 Task: Check the data of "Average wait time".
Action: Mouse moved to (15, 241)
Screenshot: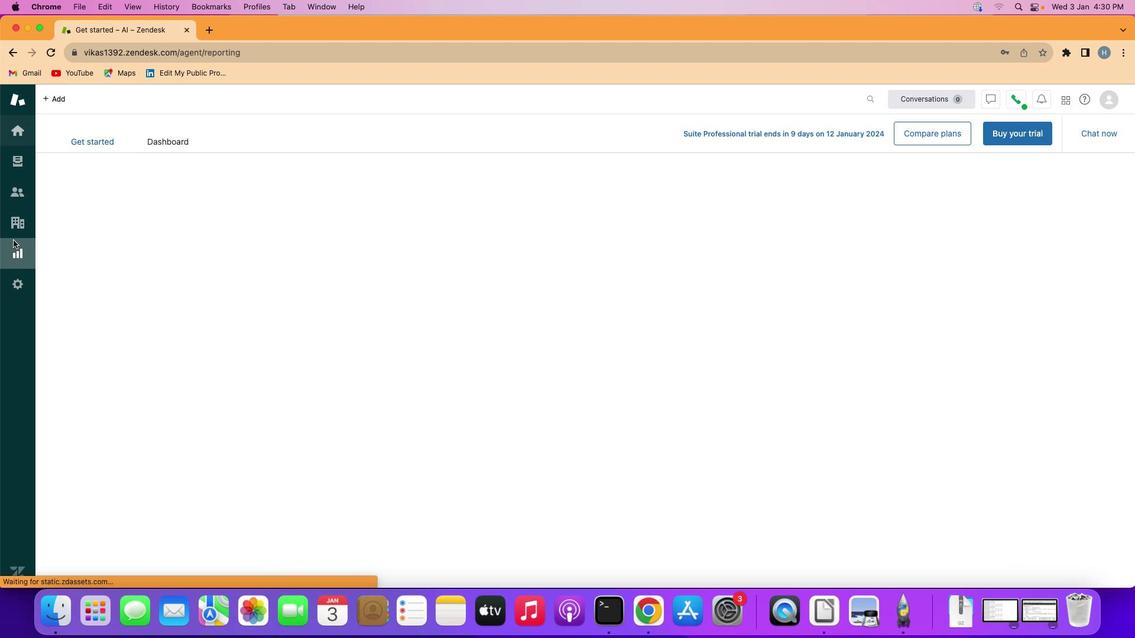 
Action: Mouse pressed left at (15, 241)
Screenshot: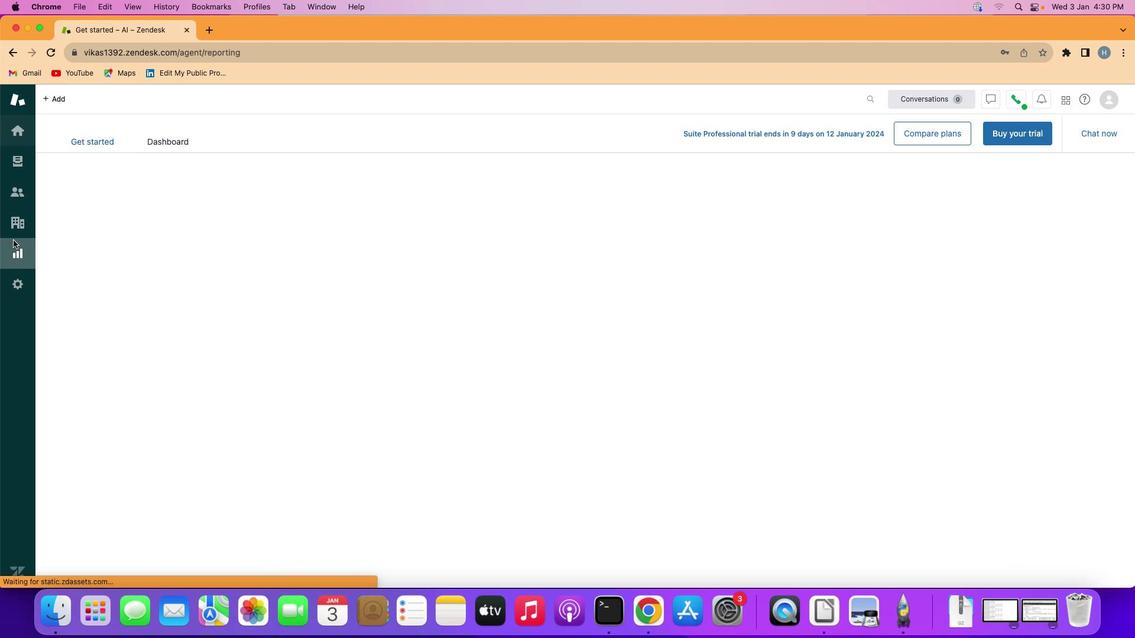 
Action: Mouse moved to (295, 160)
Screenshot: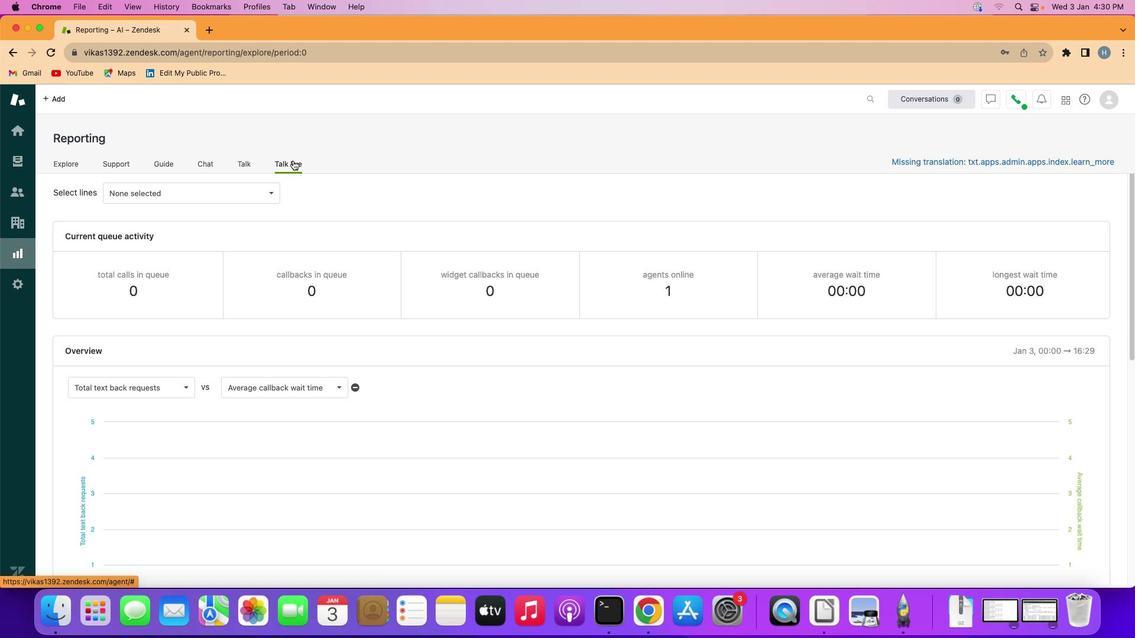 
Action: Mouse pressed left at (295, 160)
Screenshot: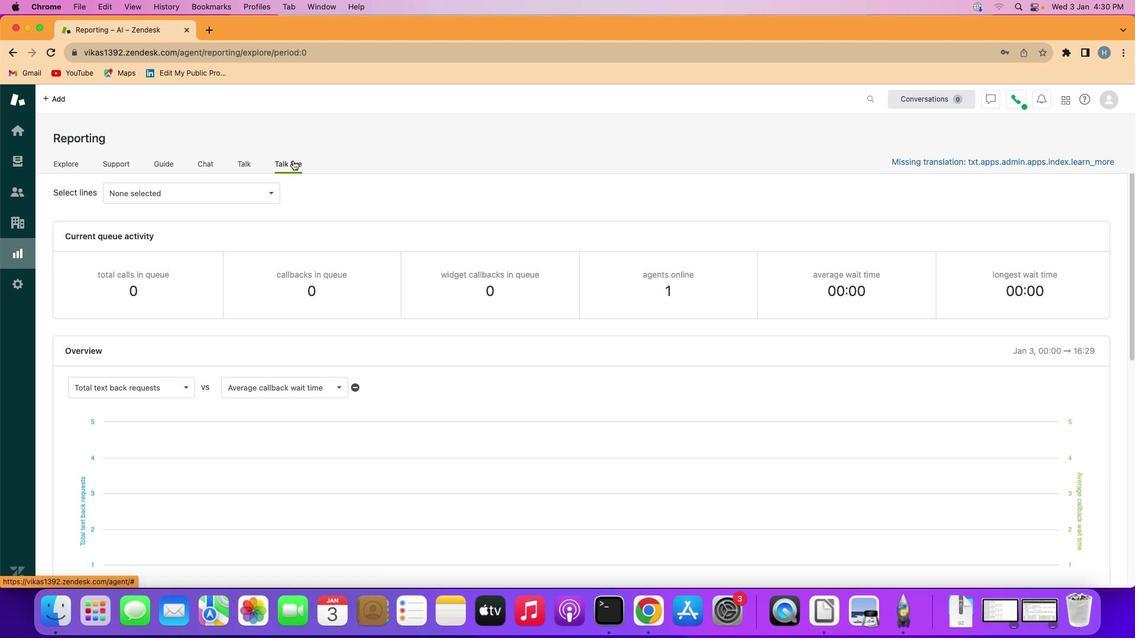 
Action: Mouse moved to (332, 386)
Screenshot: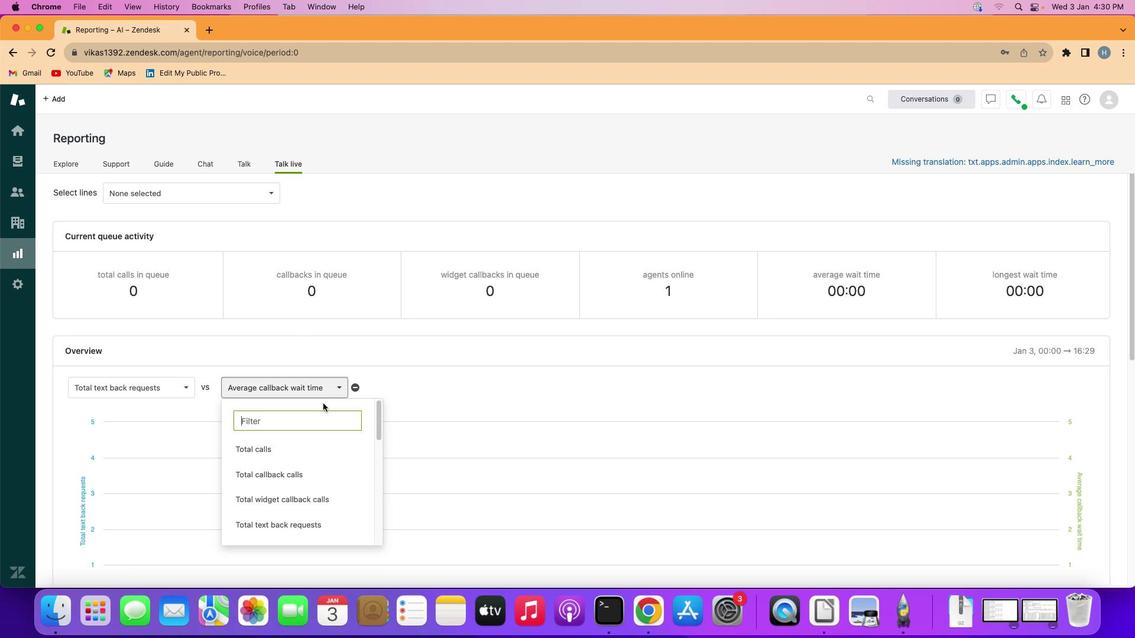 
Action: Mouse pressed left at (332, 386)
Screenshot: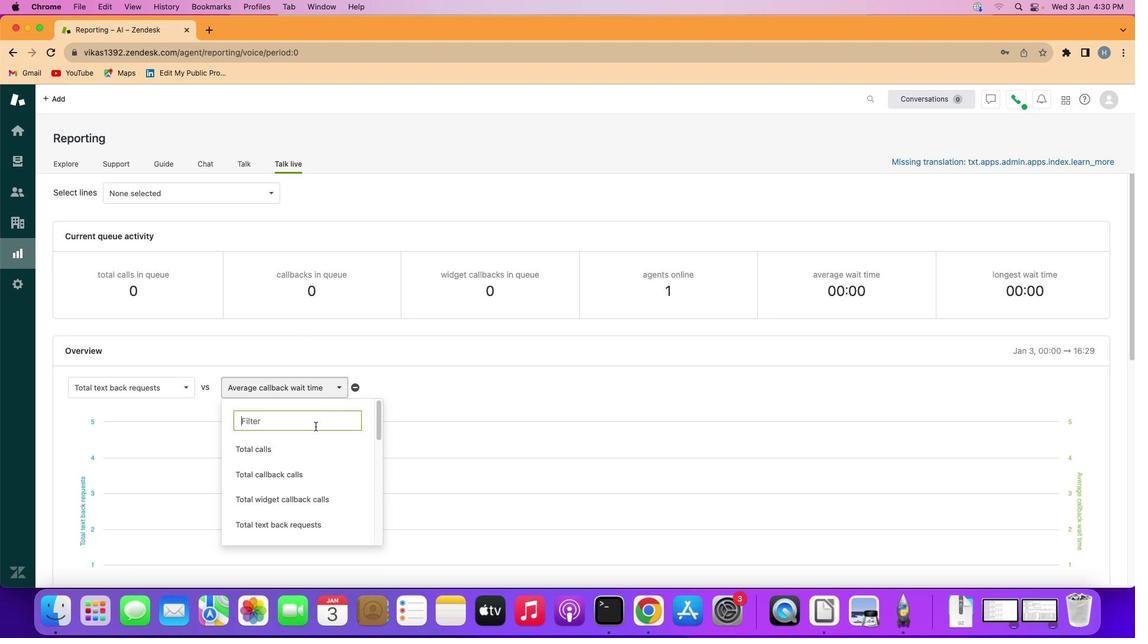 
Action: Mouse moved to (305, 500)
Screenshot: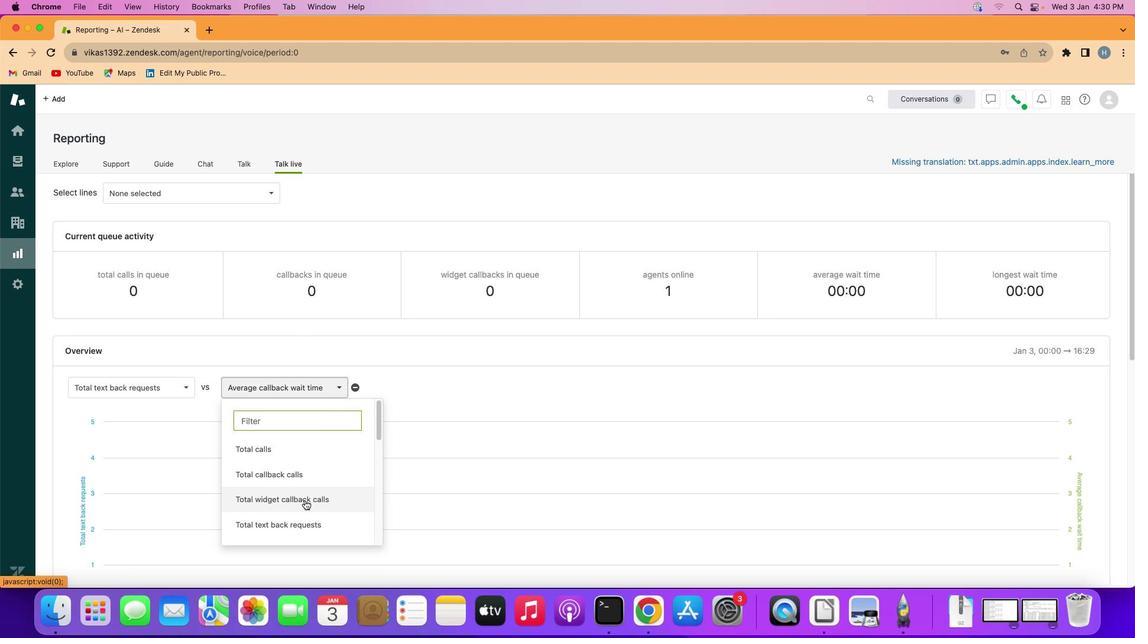 
Action: Mouse scrolled (305, 500) with delta (0, 0)
Screenshot: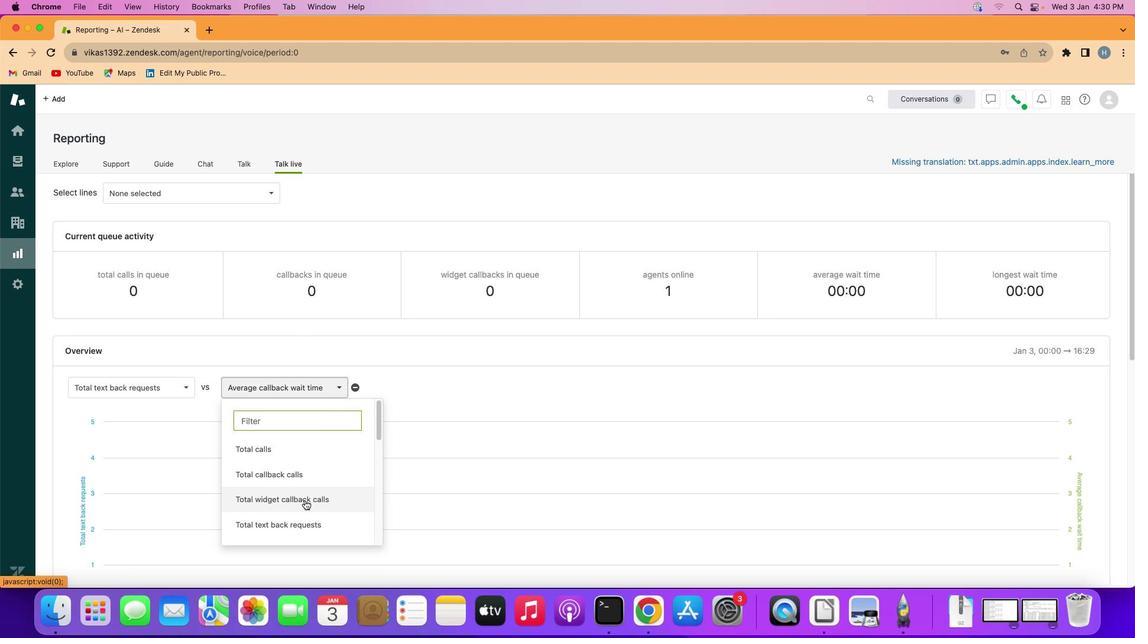 
Action: Mouse moved to (305, 500)
Screenshot: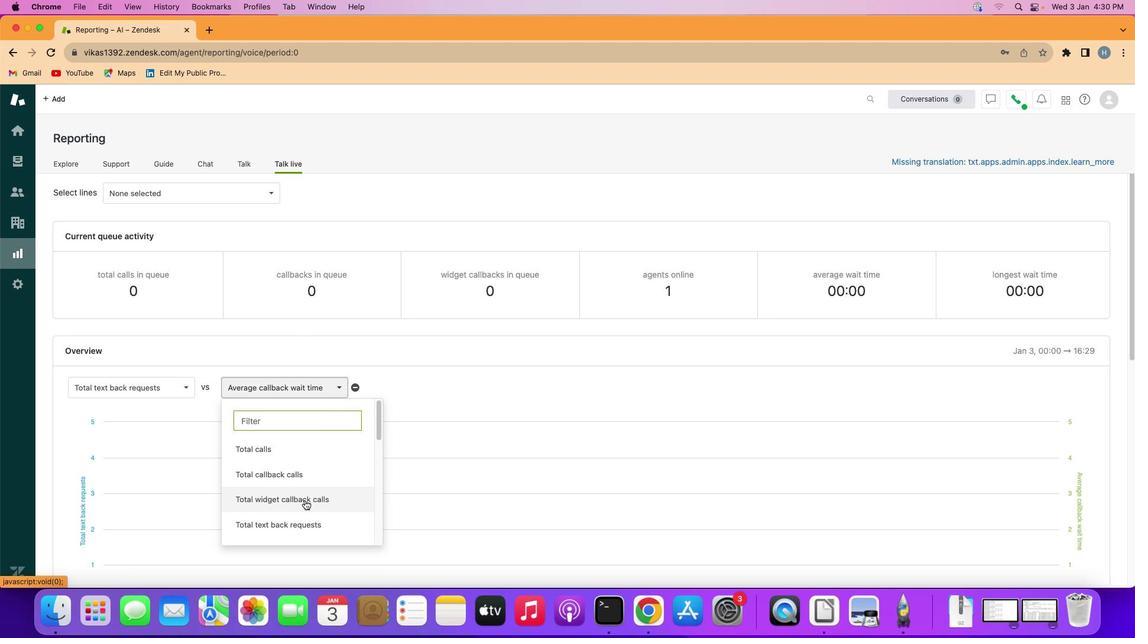 
Action: Mouse scrolled (305, 500) with delta (0, 0)
Screenshot: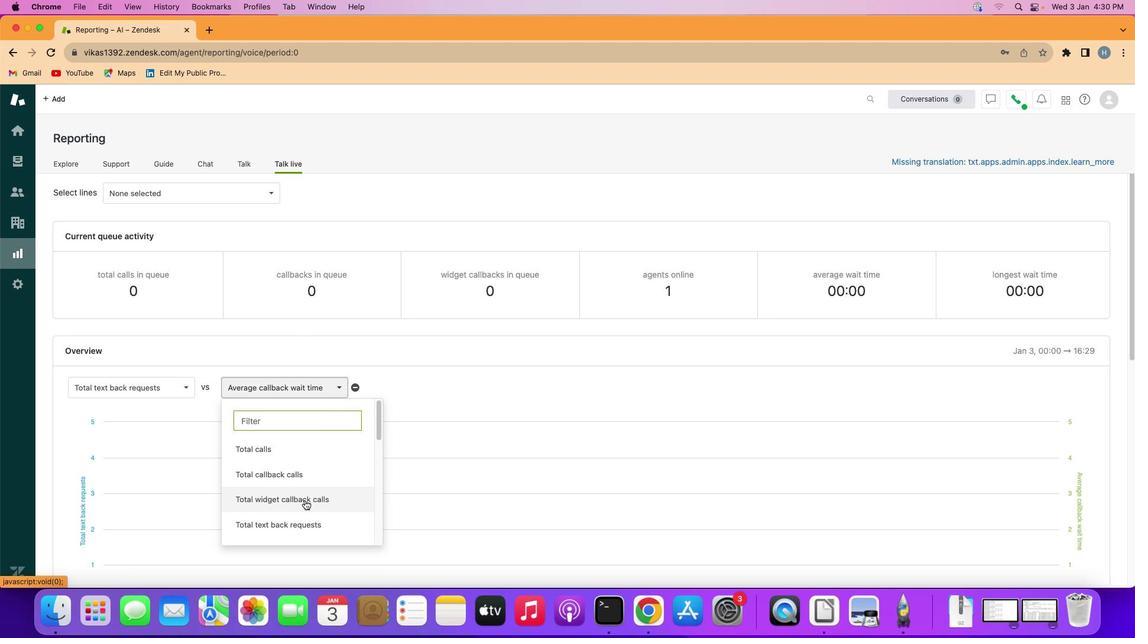 
Action: Mouse moved to (305, 500)
Screenshot: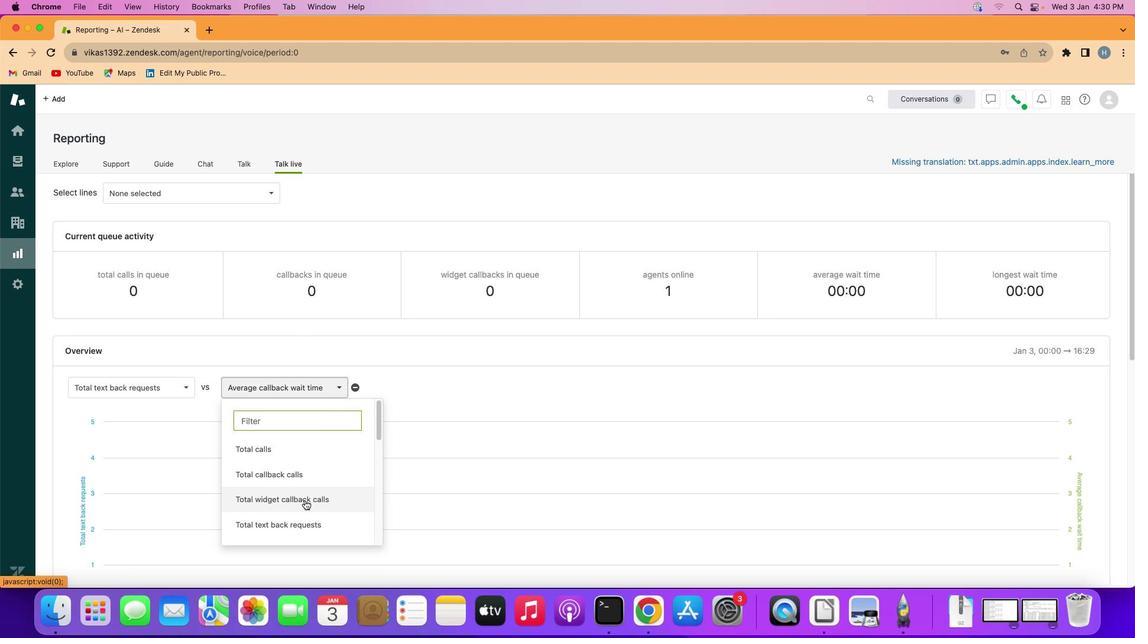 
Action: Mouse scrolled (305, 500) with delta (0, 0)
Screenshot: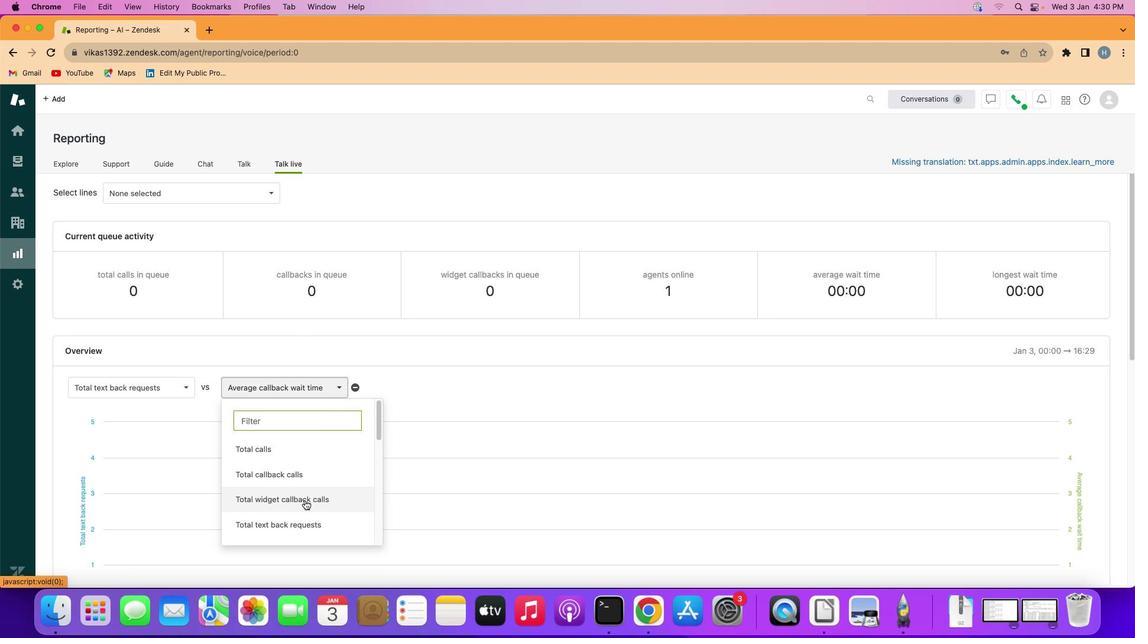 
Action: Mouse scrolled (305, 500) with delta (0, 0)
Screenshot: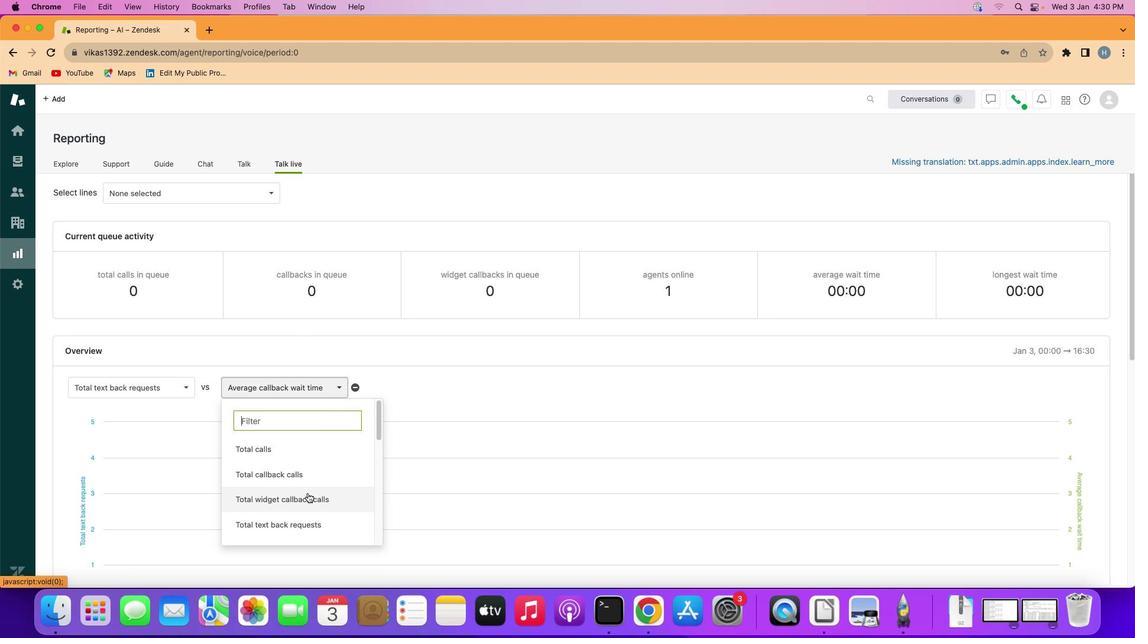 
Action: Mouse moved to (309, 490)
Screenshot: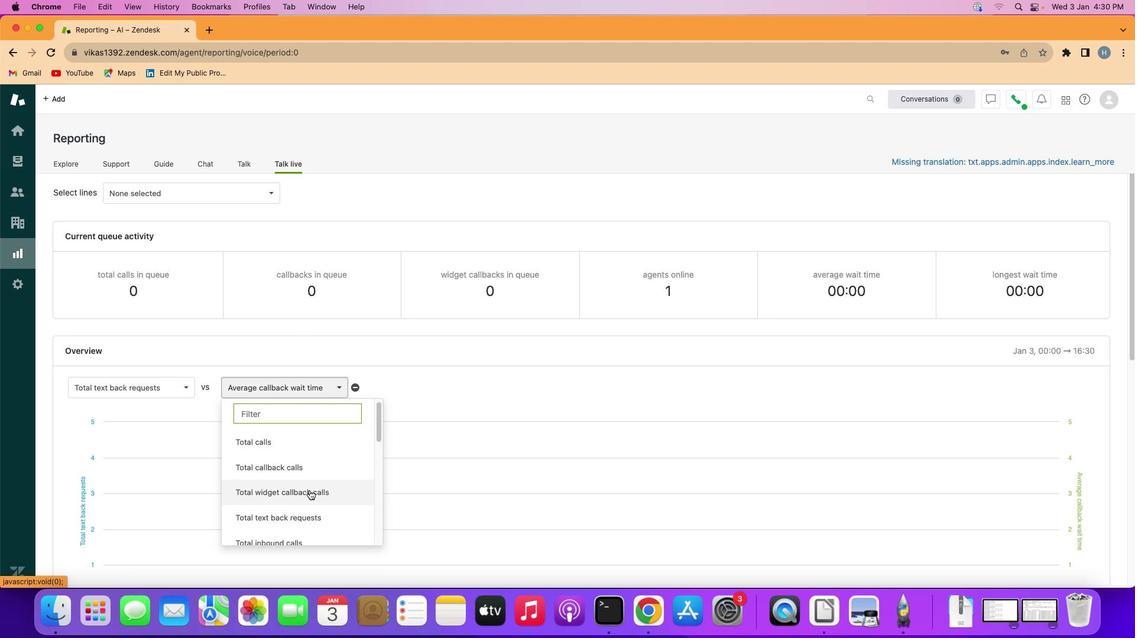 
Action: Mouse scrolled (309, 490) with delta (0, 0)
Screenshot: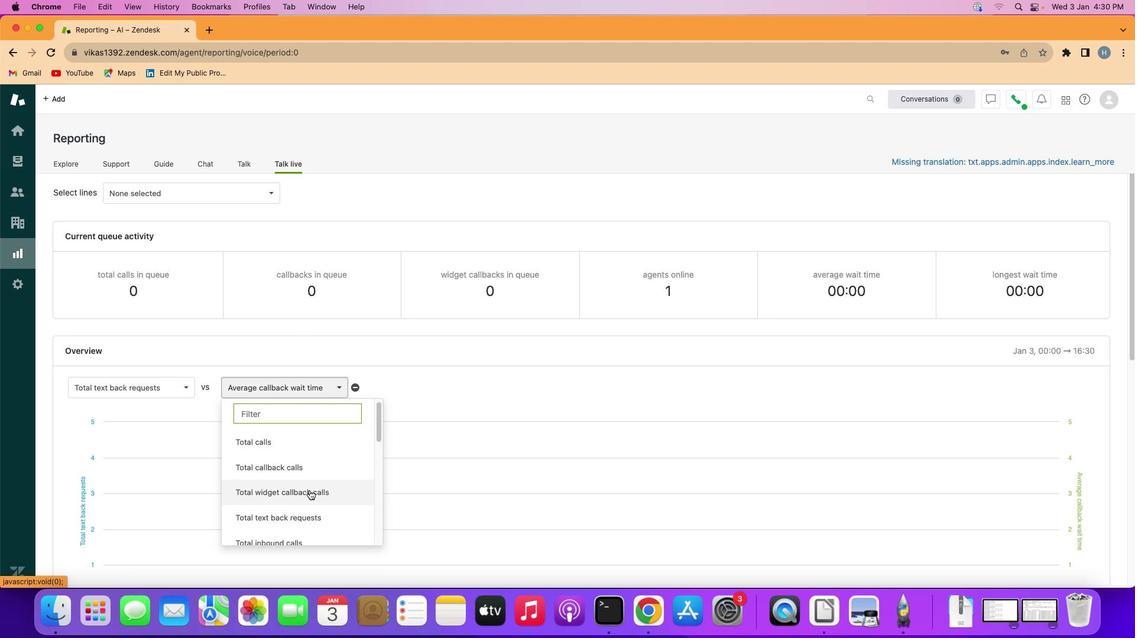 
Action: Mouse scrolled (309, 490) with delta (0, 0)
Screenshot: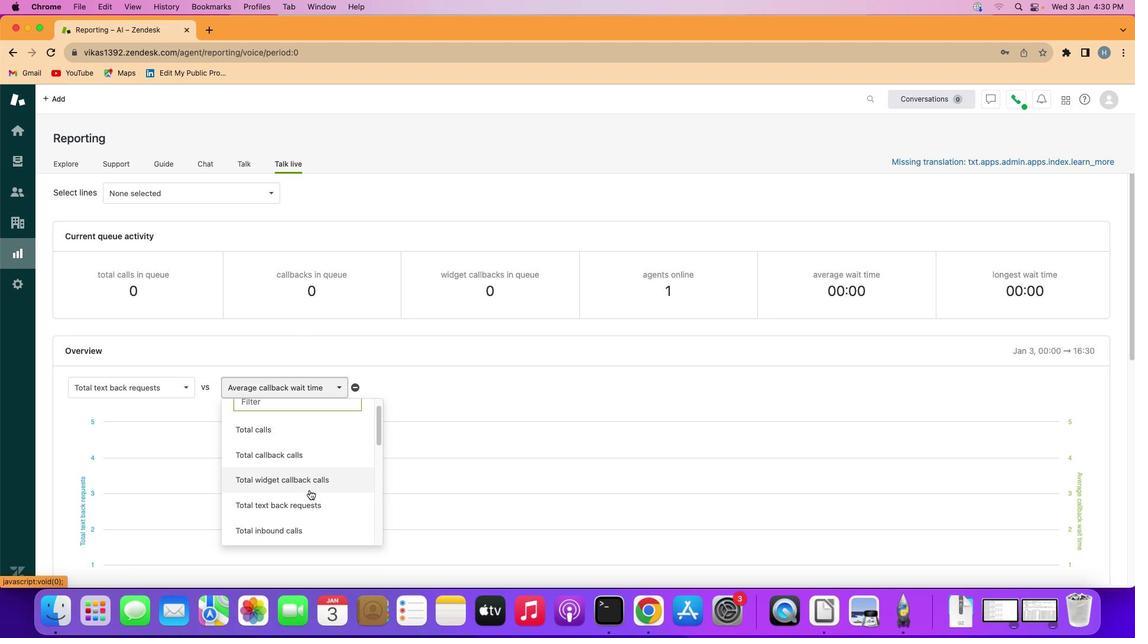 
Action: Mouse scrolled (309, 490) with delta (0, 0)
Screenshot: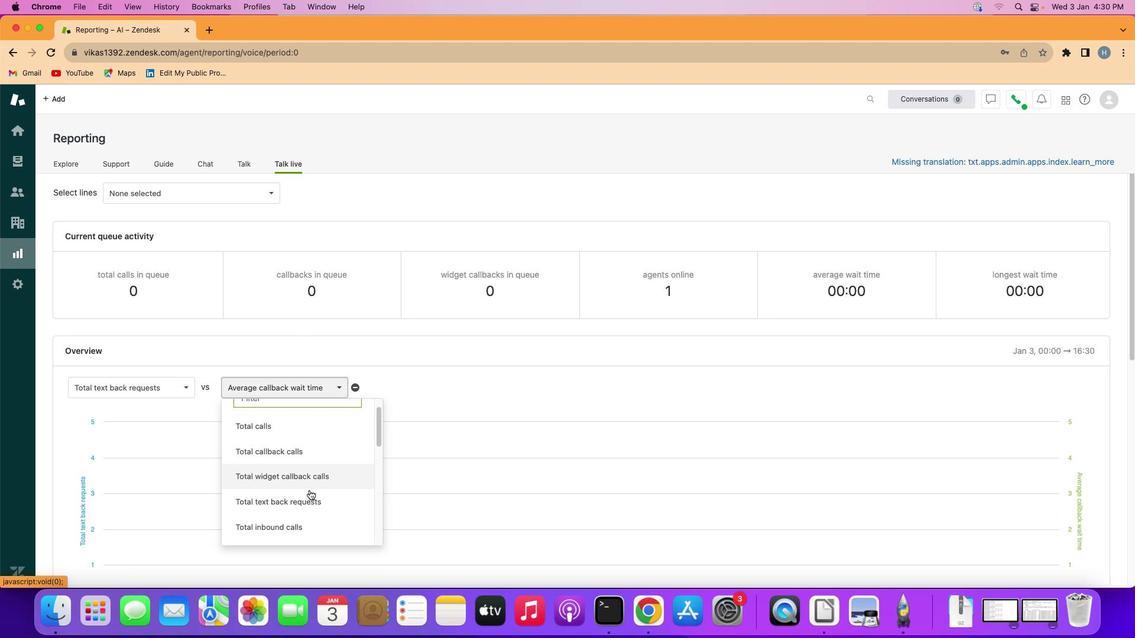 
Action: Mouse scrolled (309, 490) with delta (0, 0)
Screenshot: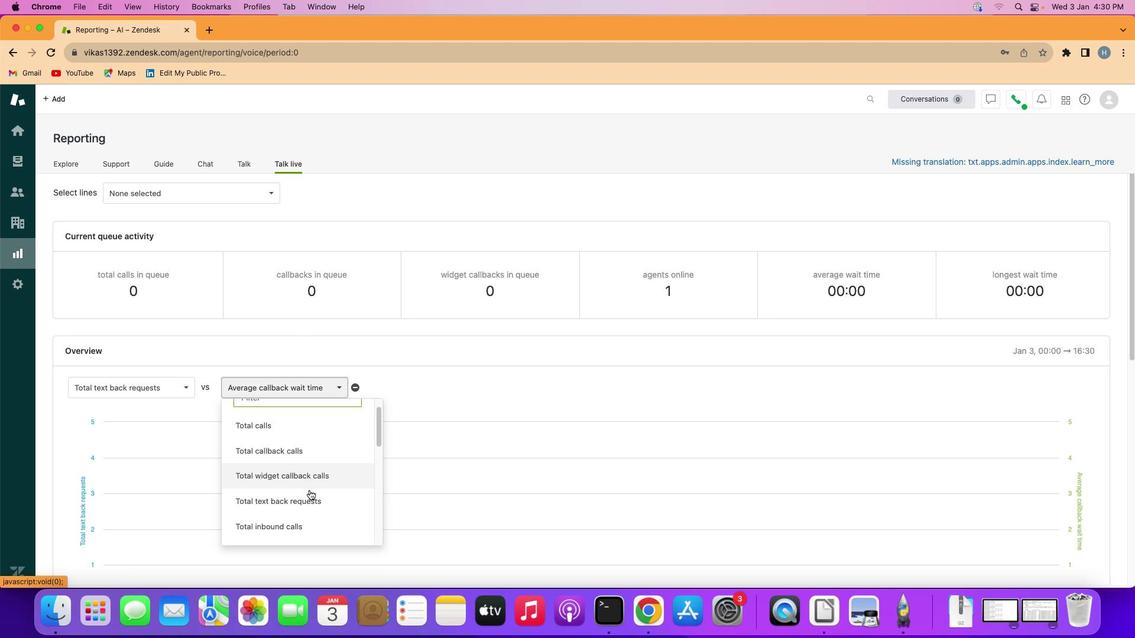 
Action: Mouse scrolled (309, 490) with delta (0, 0)
Screenshot: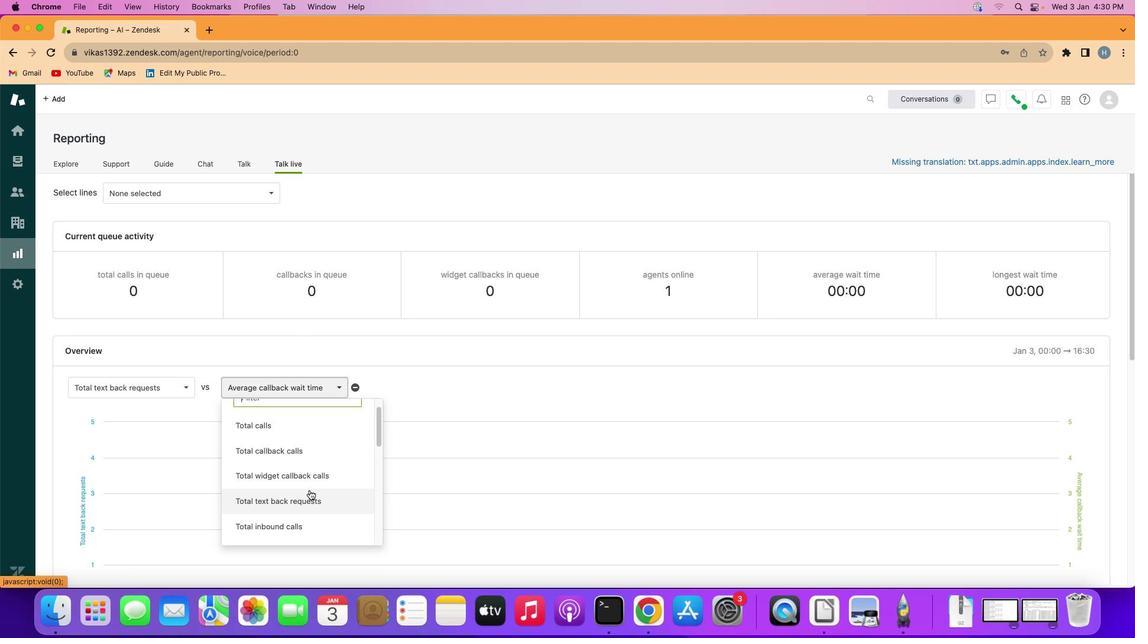 
Action: Mouse moved to (309, 490)
Screenshot: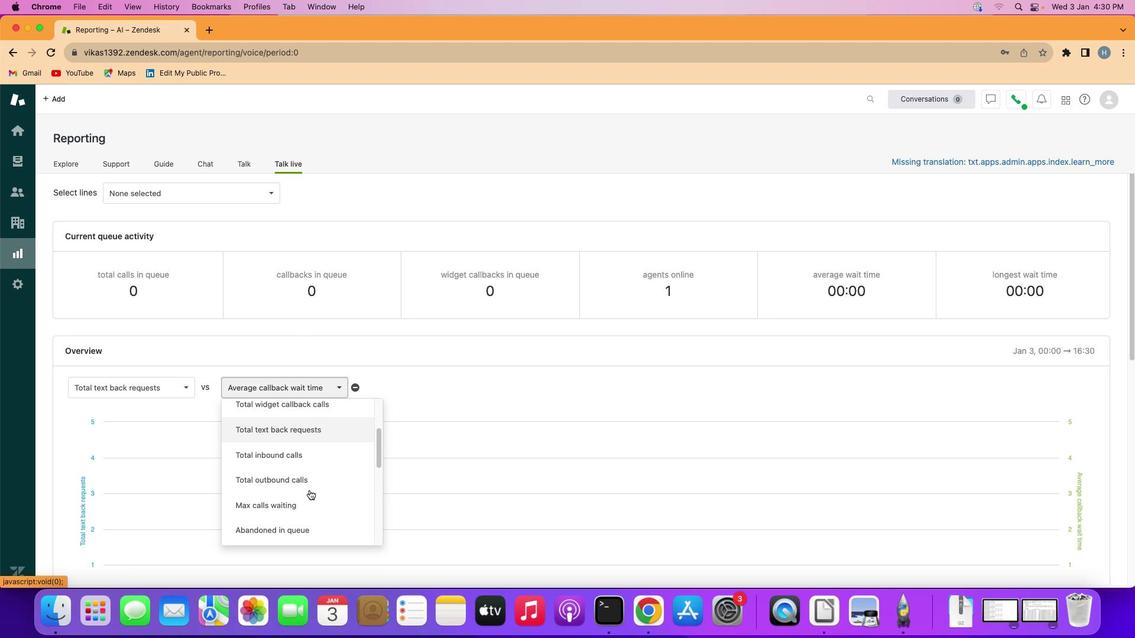 
Action: Mouse scrolled (309, 490) with delta (0, 0)
Screenshot: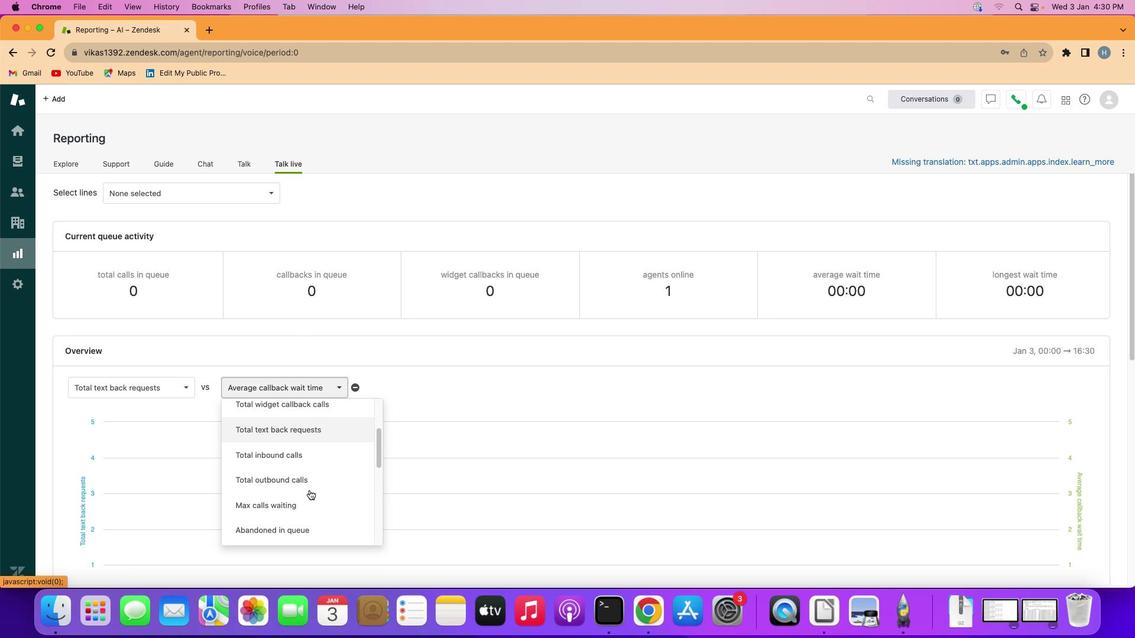 
Action: Mouse moved to (309, 490)
Screenshot: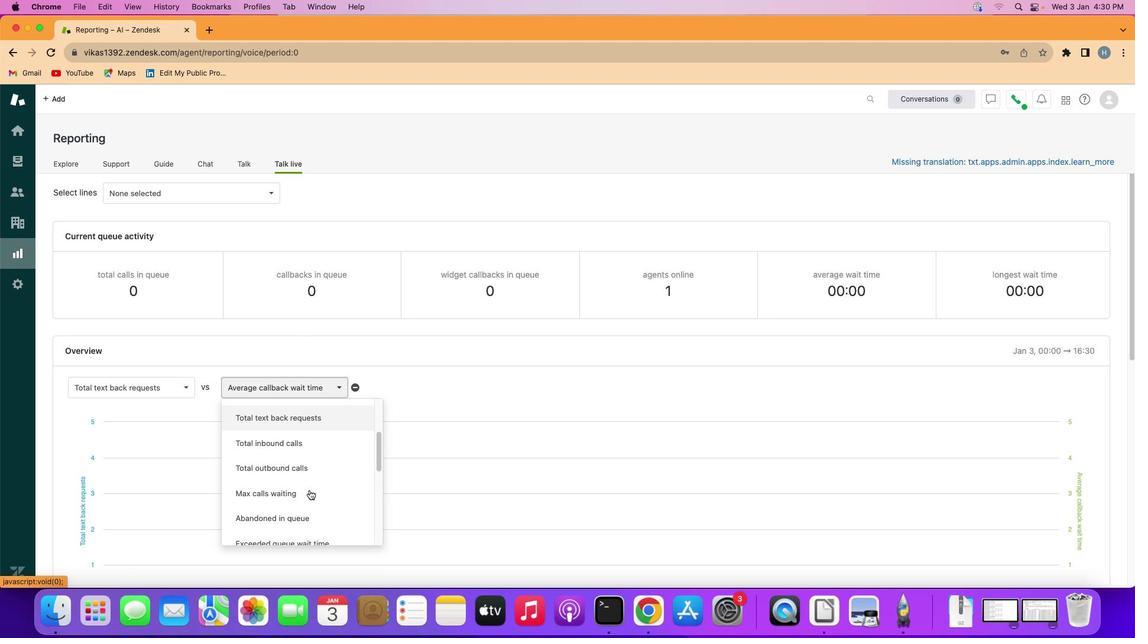 
Action: Mouse scrolled (309, 490) with delta (0, 0)
Screenshot: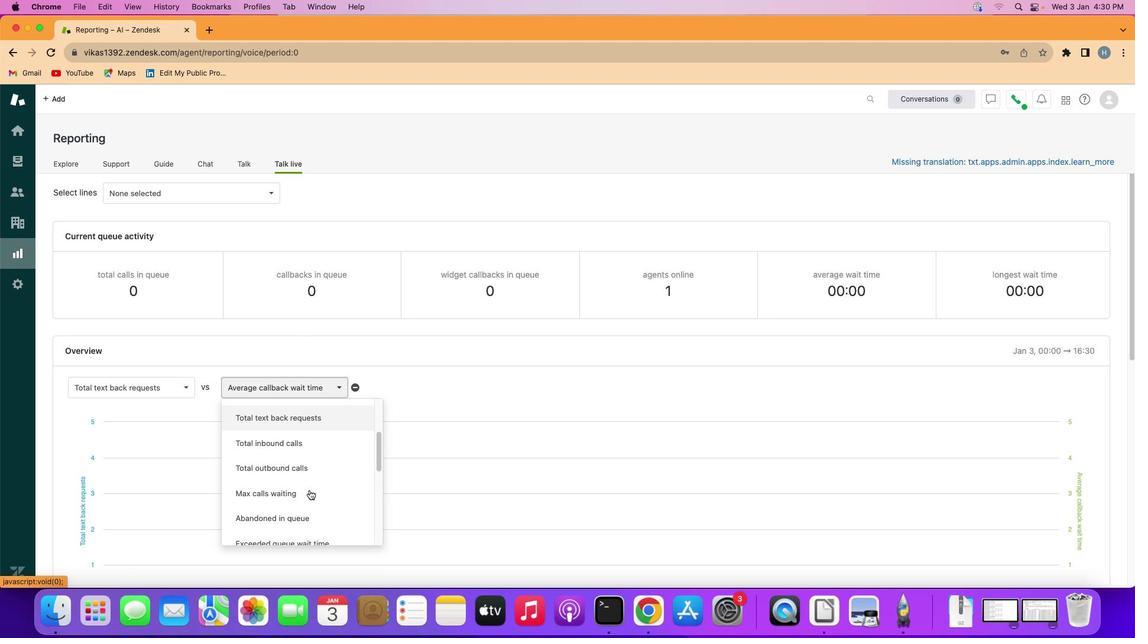 
Action: Mouse moved to (309, 490)
Screenshot: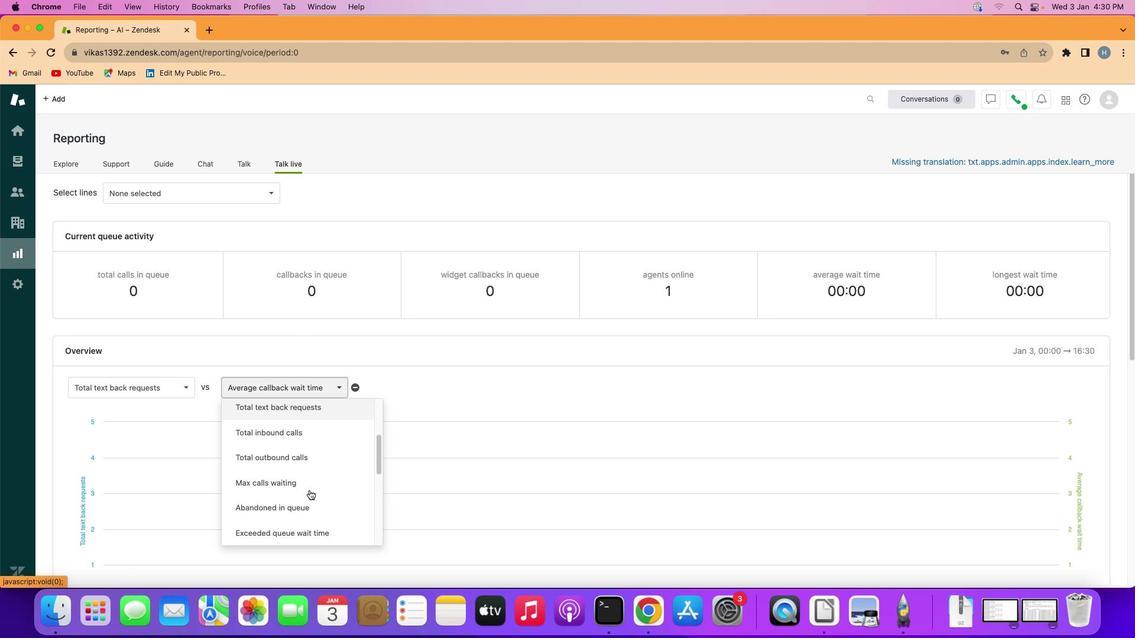 
Action: Mouse scrolled (309, 490) with delta (0, 0)
Screenshot: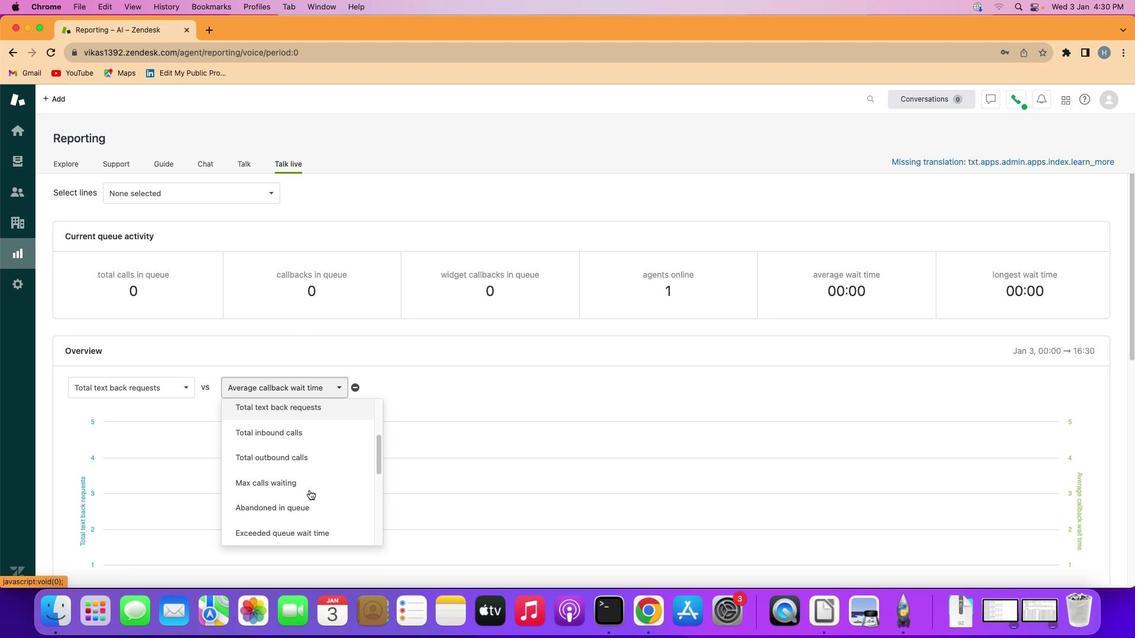 
Action: Mouse scrolled (309, 490) with delta (0, 0)
Screenshot: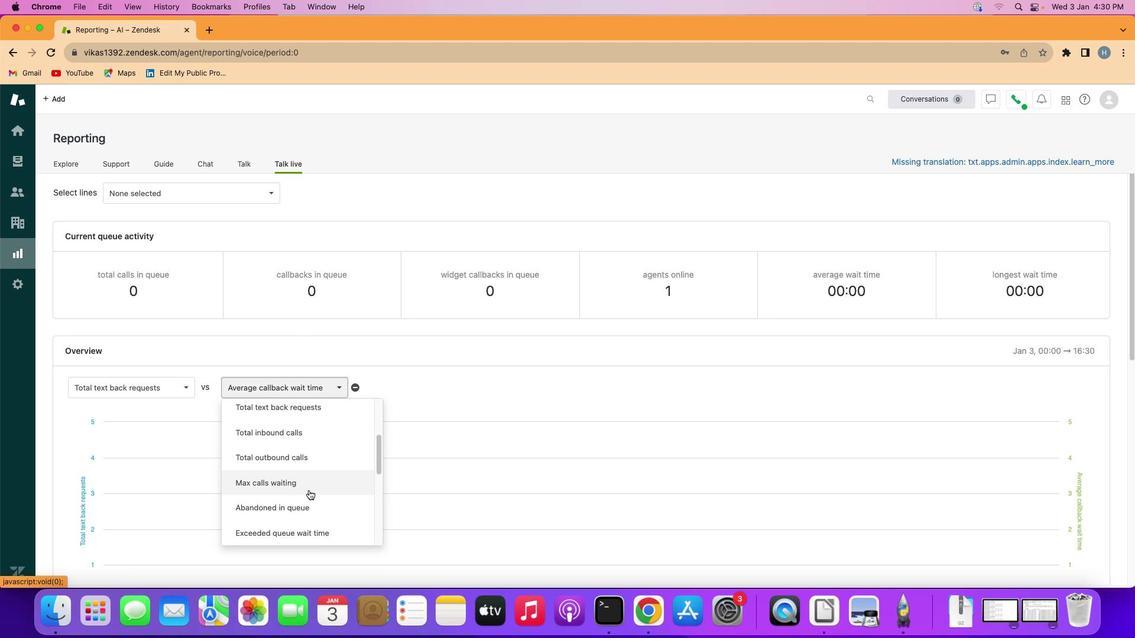 
Action: Mouse moved to (308, 490)
Screenshot: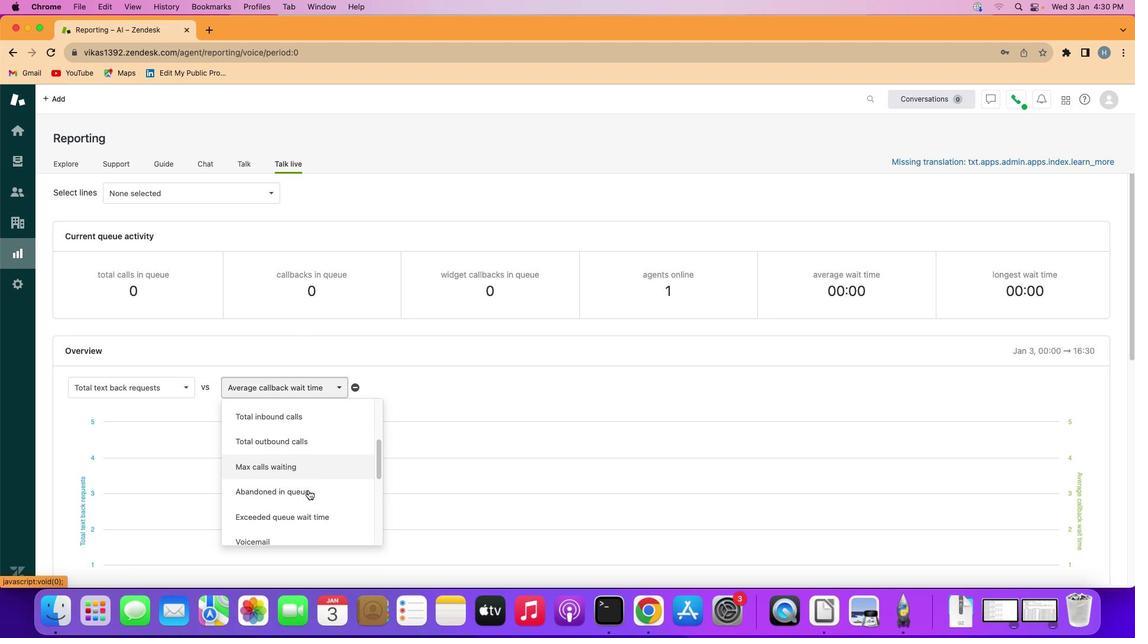 
Action: Mouse scrolled (308, 490) with delta (0, 0)
Screenshot: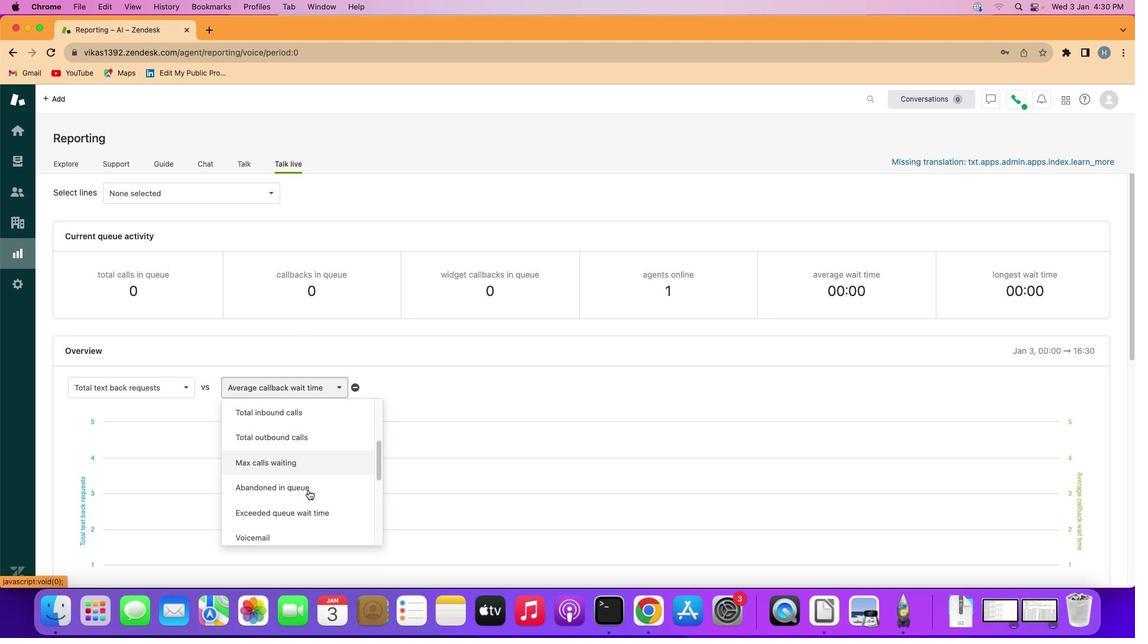 
Action: Mouse scrolled (308, 490) with delta (0, 0)
Screenshot: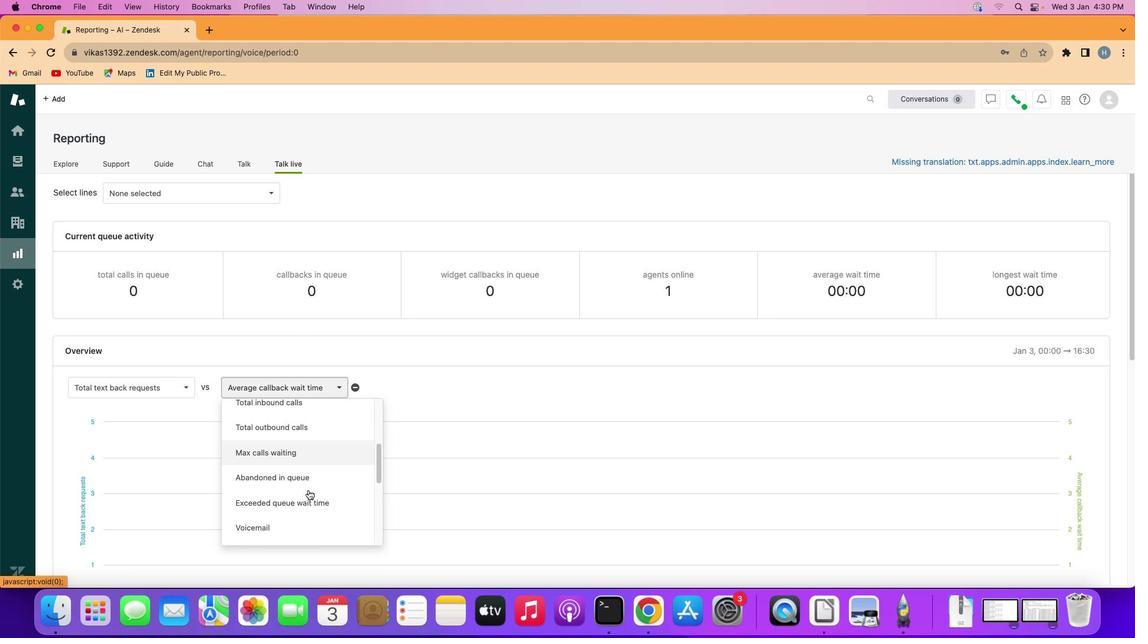 
Action: Mouse scrolled (308, 490) with delta (0, 0)
Screenshot: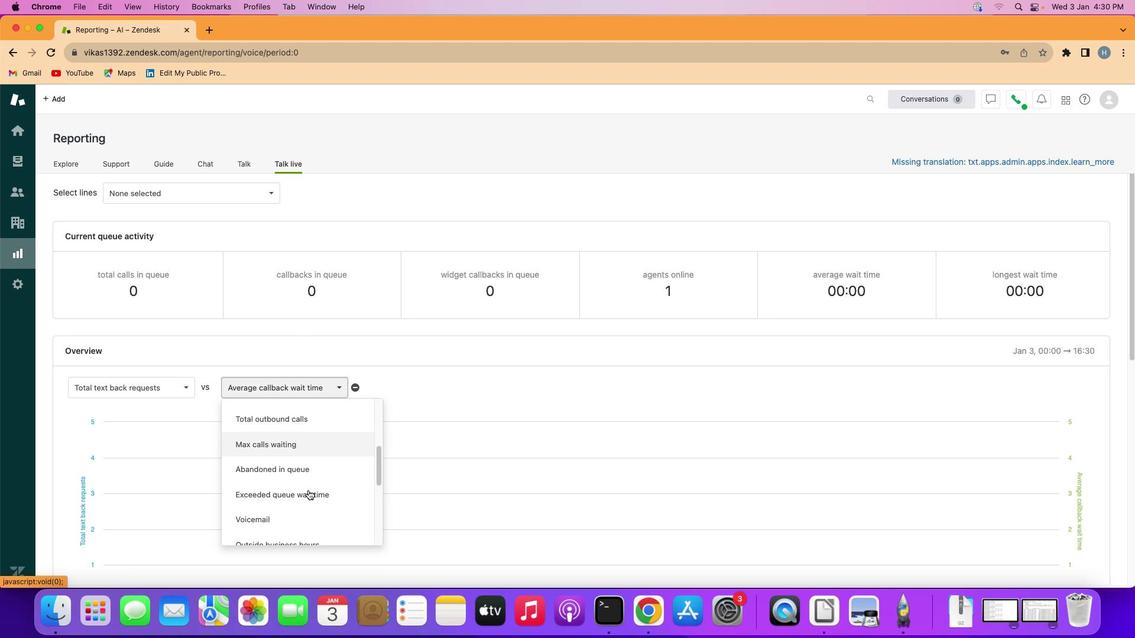
Action: Mouse scrolled (308, 490) with delta (0, 0)
Screenshot: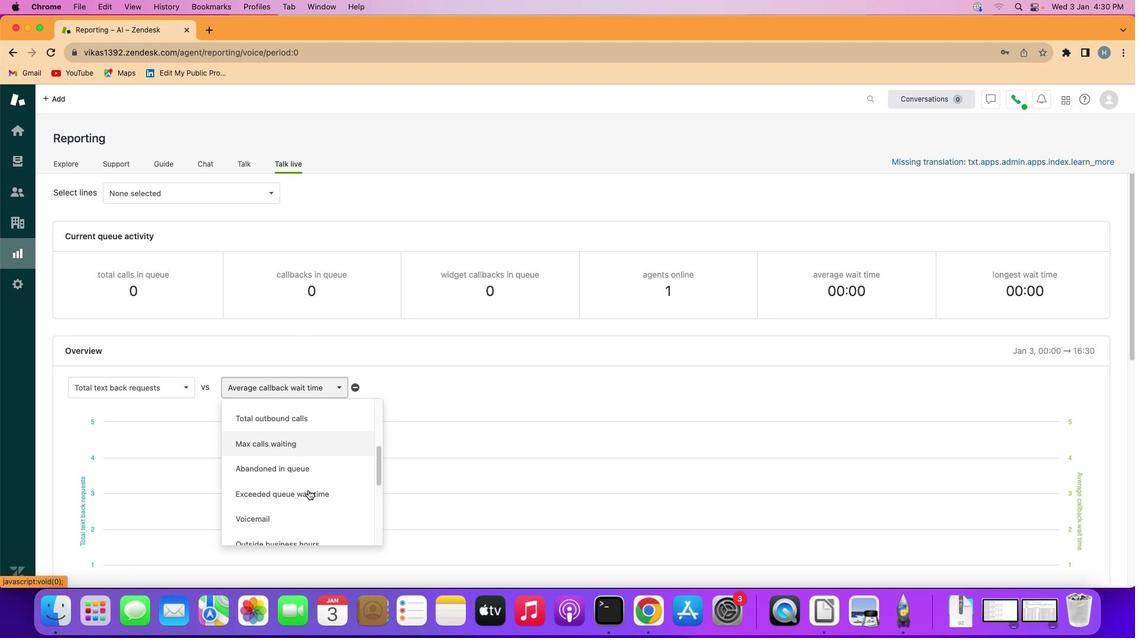 
Action: Mouse scrolled (308, 490) with delta (0, 0)
Screenshot: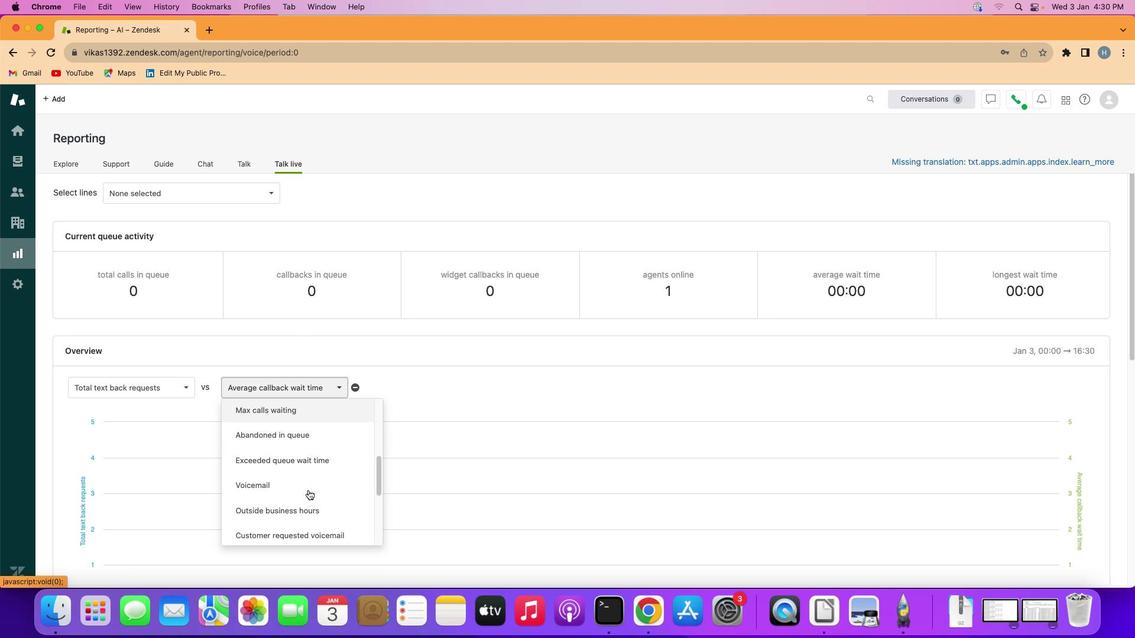 
Action: Mouse scrolled (308, 490) with delta (0, 0)
Screenshot: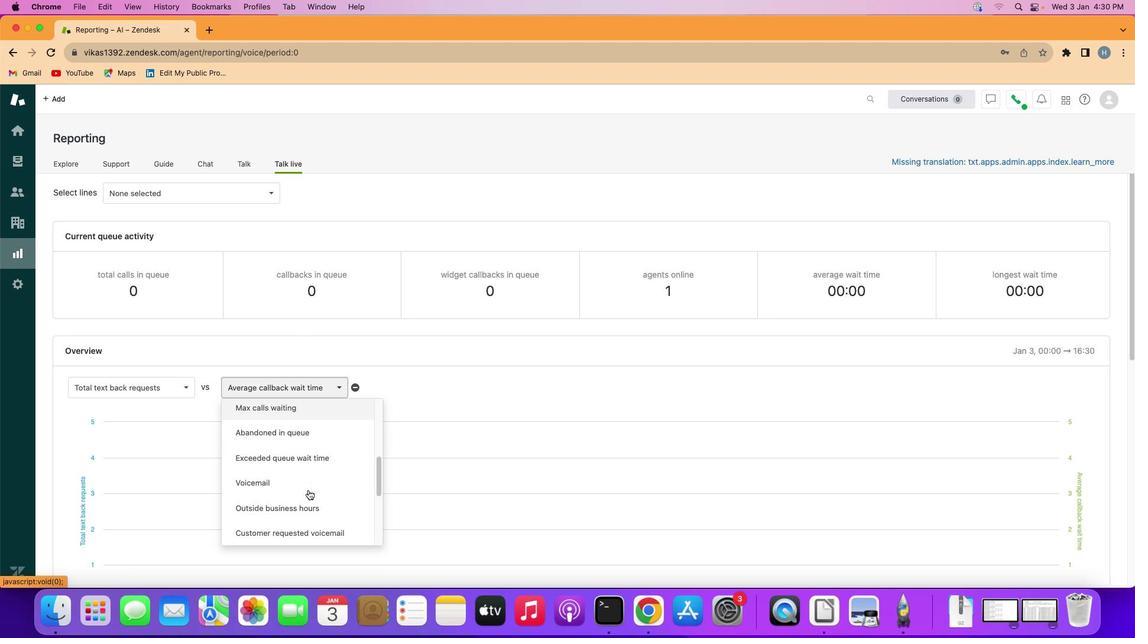 
Action: Mouse scrolled (308, 490) with delta (0, 0)
Screenshot: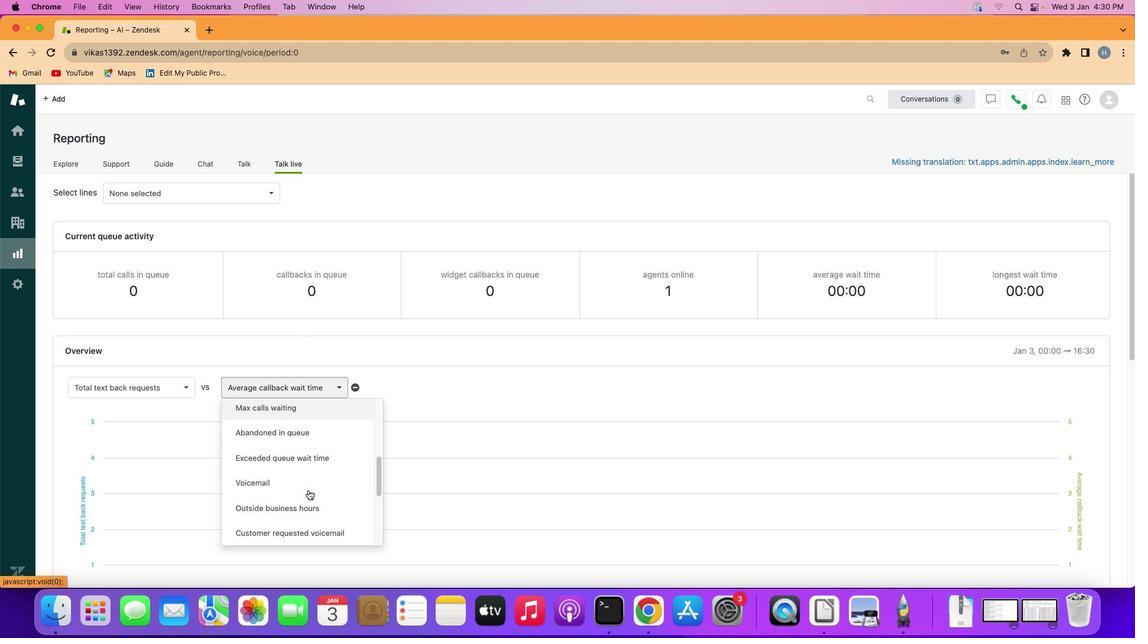 
Action: Mouse scrolled (308, 490) with delta (0, 0)
Screenshot: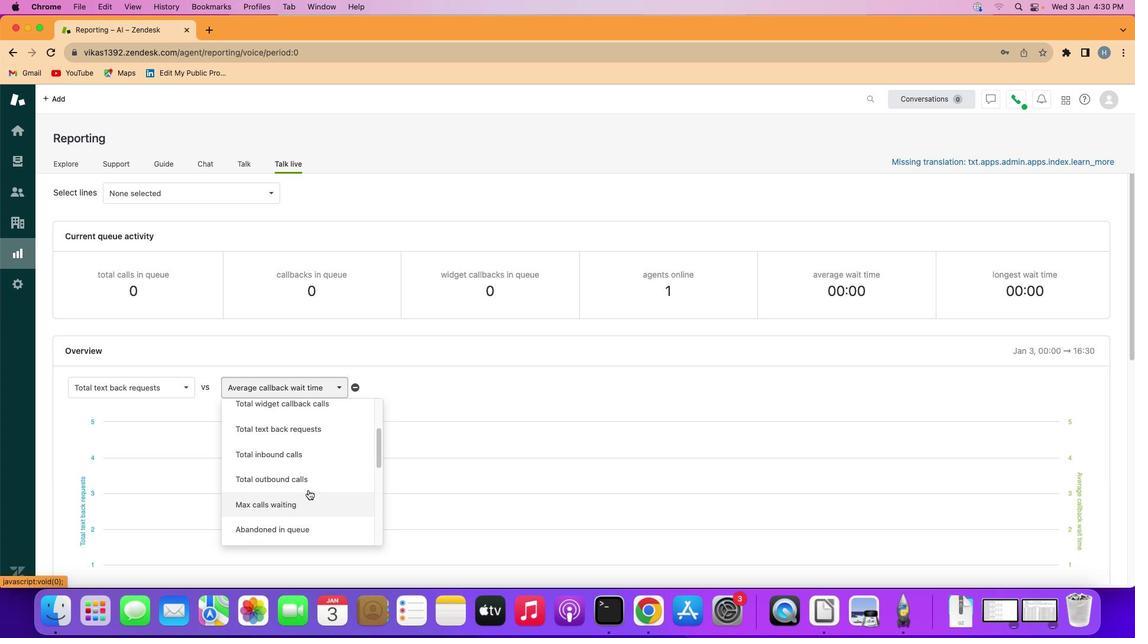 
Action: Mouse scrolled (308, 490) with delta (0, 1)
Screenshot: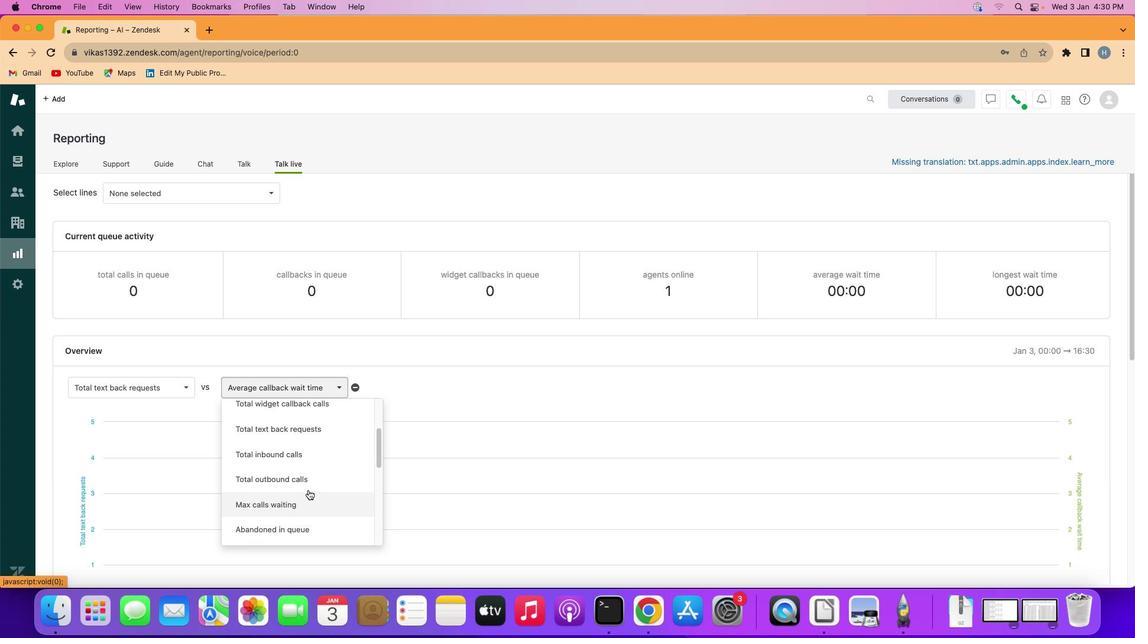 
Action: Mouse scrolled (308, 490) with delta (0, 1)
Screenshot: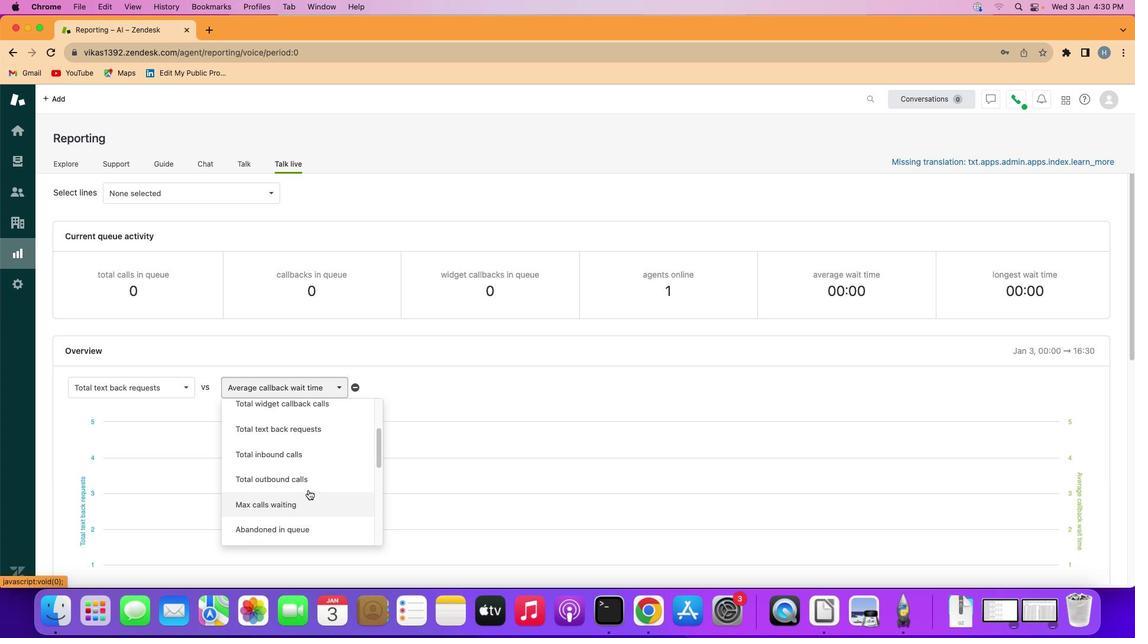 
Action: Mouse scrolled (308, 490) with delta (0, 0)
Screenshot: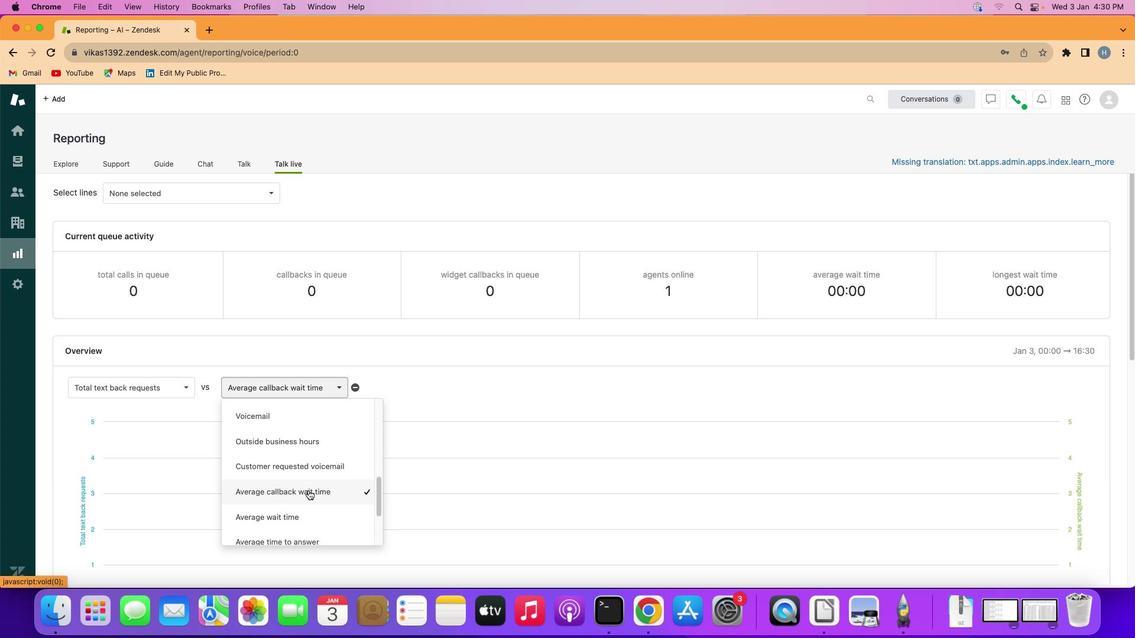 
Action: Mouse scrolled (308, 490) with delta (0, 0)
Screenshot: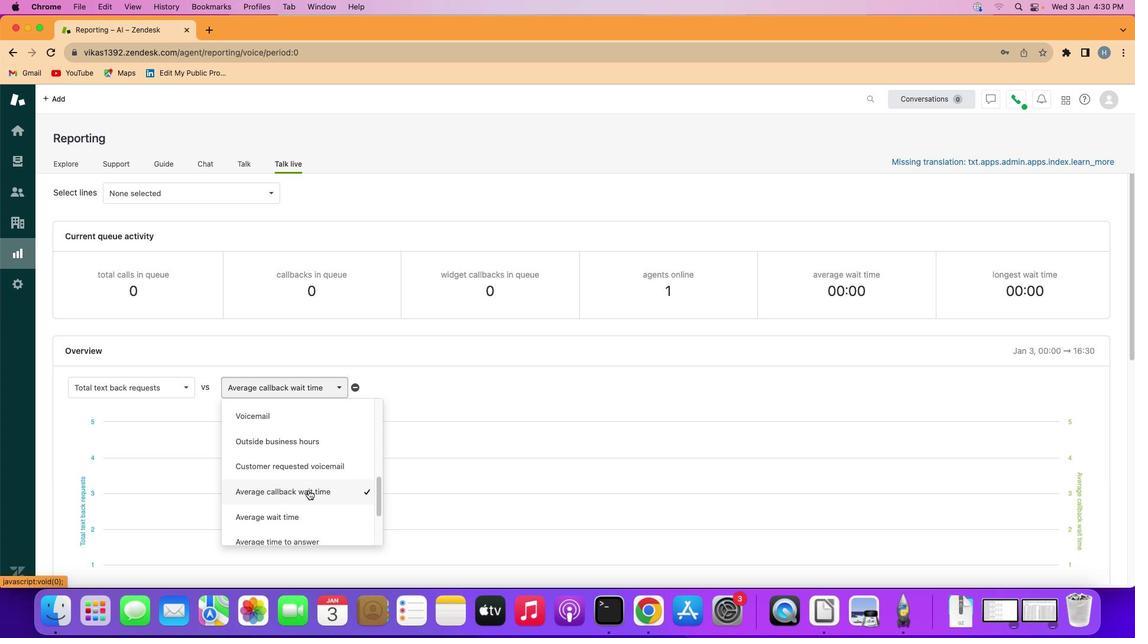 
Action: Mouse scrolled (308, 490) with delta (0, -1)
Screenshot: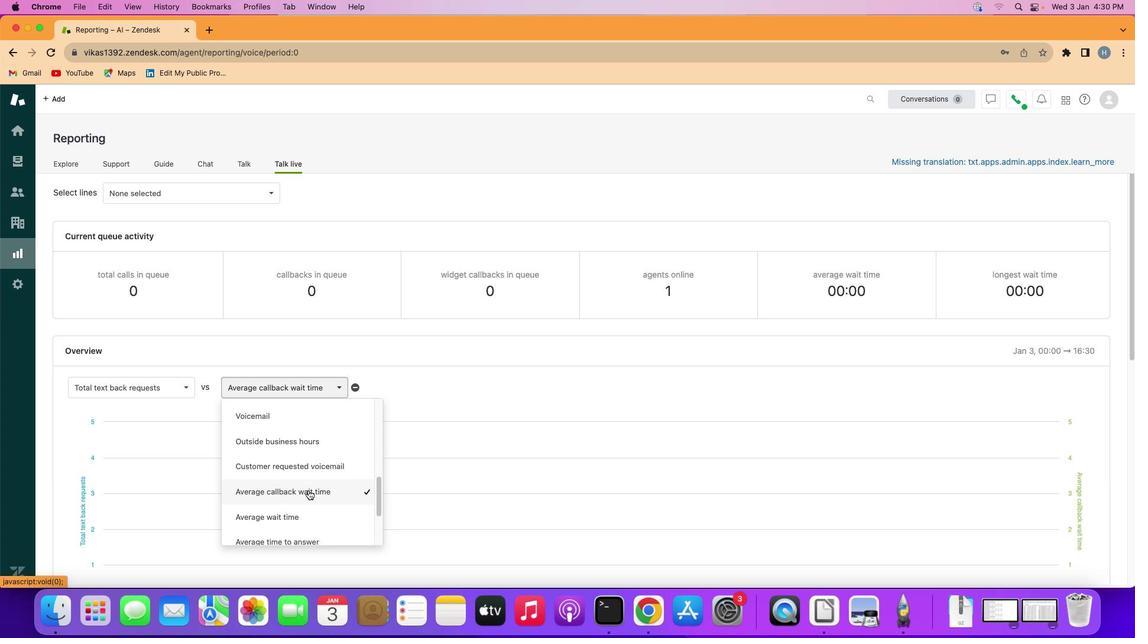 
Action: Mouse scrolled (308, 490) with delta (0, -1)
Screenshot: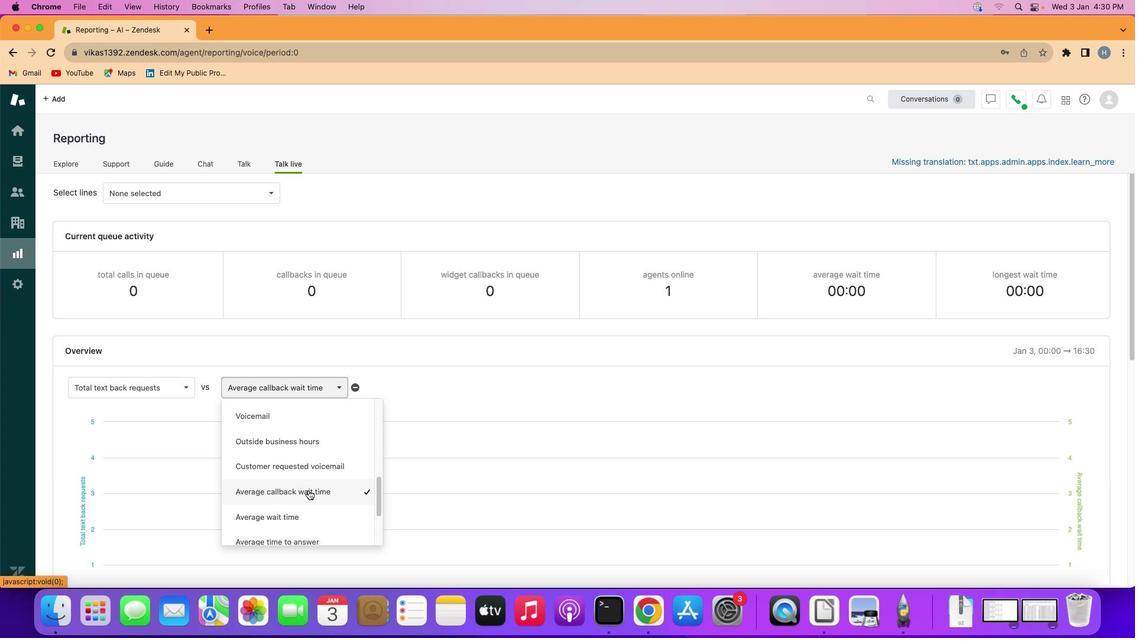 
Action: Mouse scrolled (308, 490) with delta (0, 0)
Screenshot: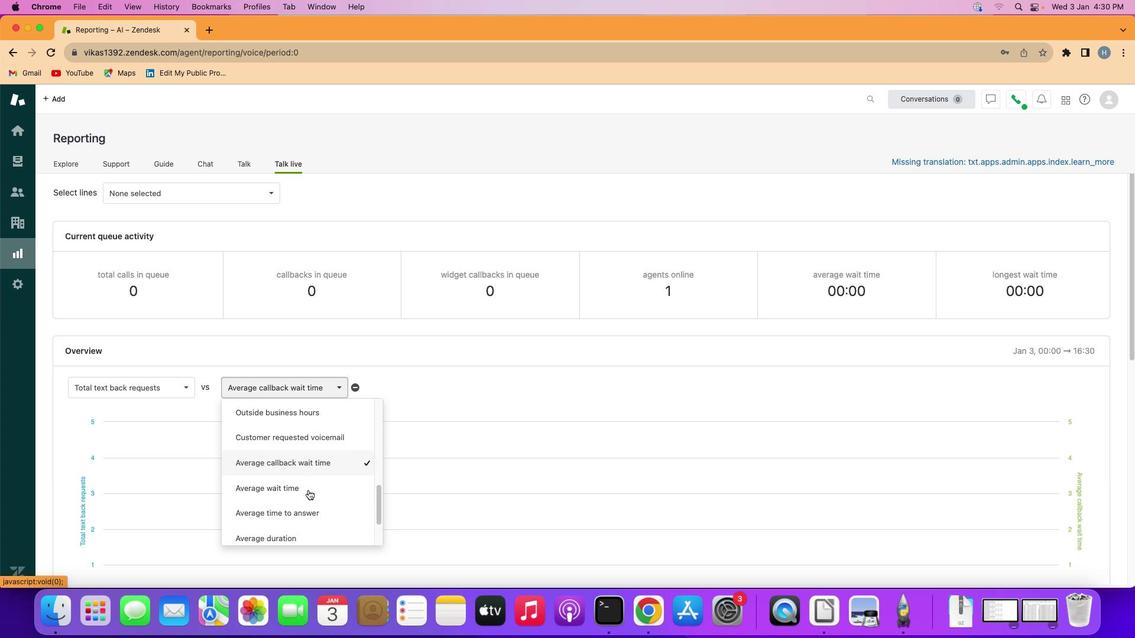 
Action: Mouse scrolled (308, 490) with delta (0, 0)
Screenshot: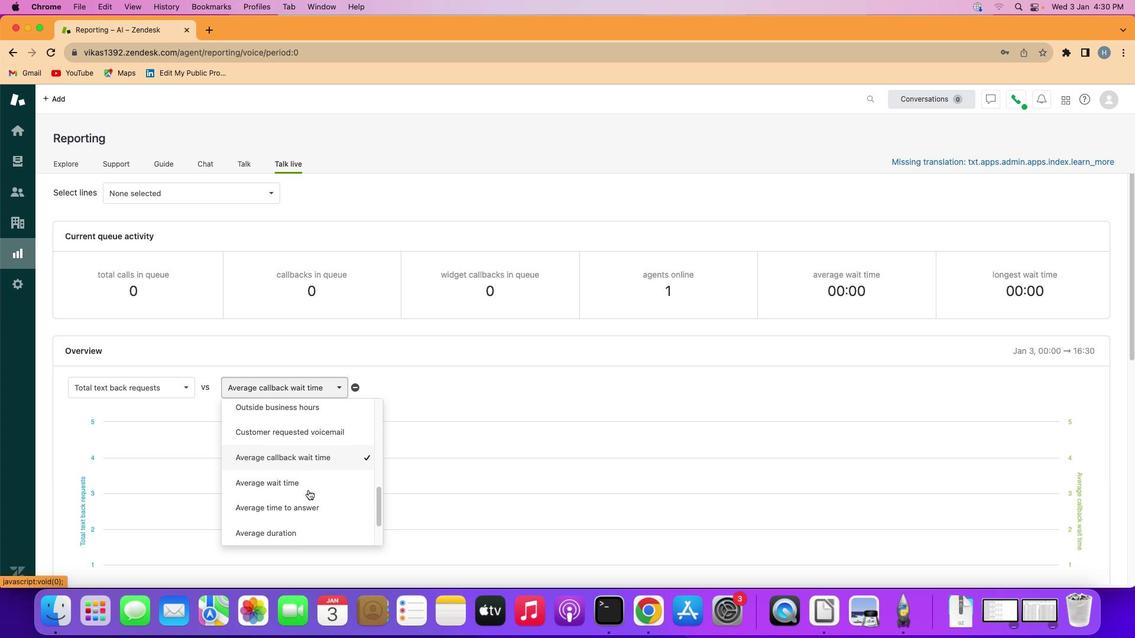 
Action: Mouse scrolled (308, 490) with delta (0, 0)
Screenshot: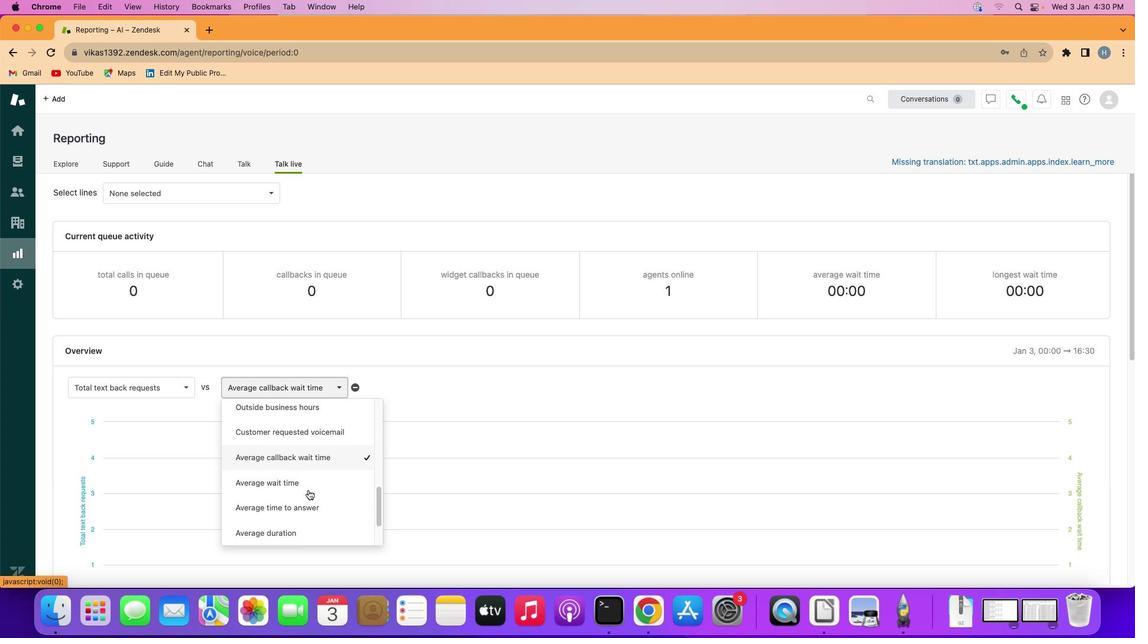 
Action: Mouse moved to (309, 485)
Screenshot: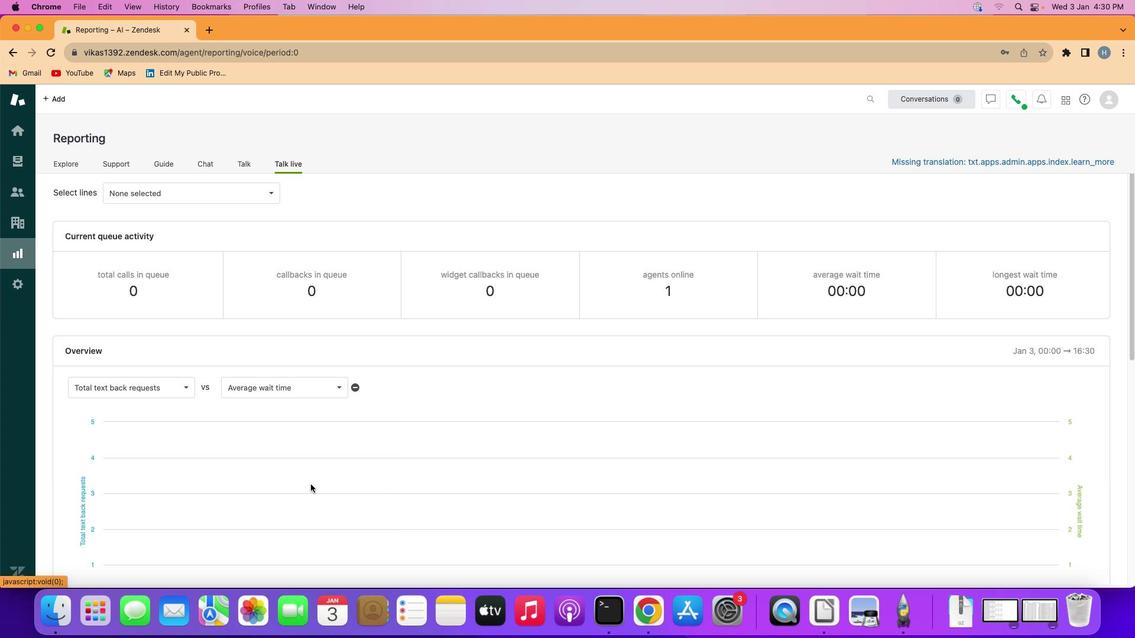
Action: Mouse pressed left at (309, 485)
Screenshot: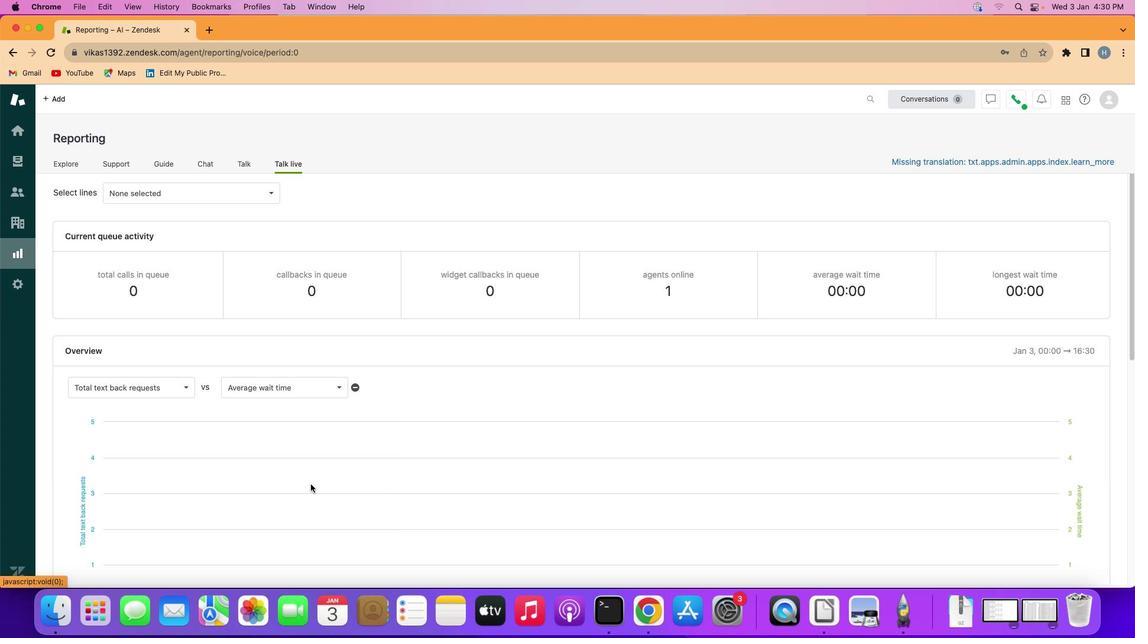 
Action: Mouse moved to (310, 484)
Screenshot: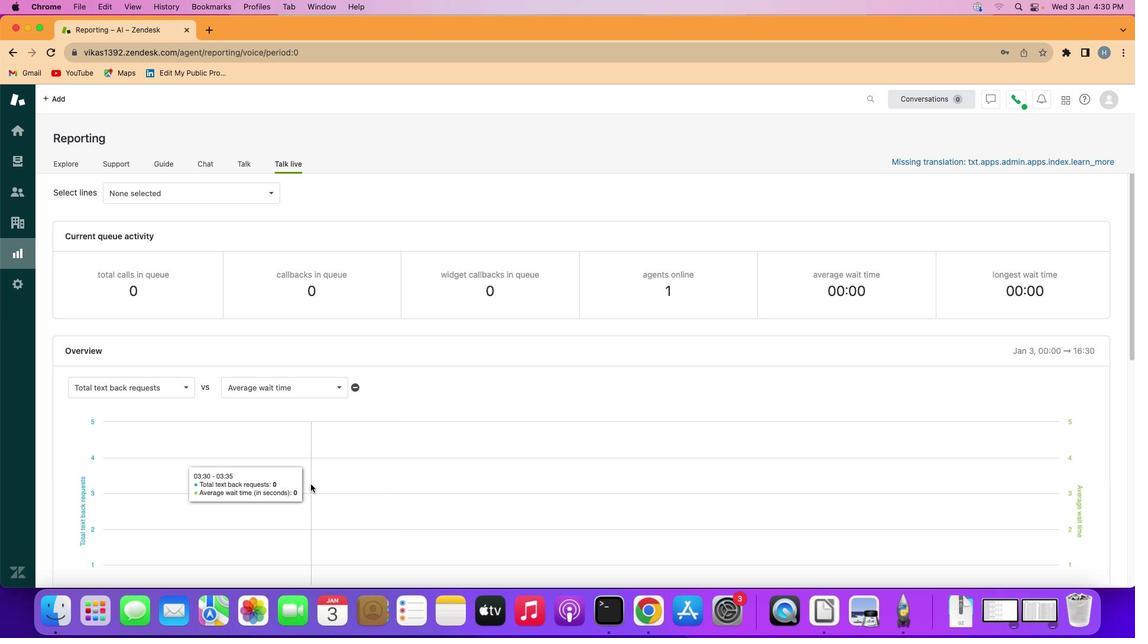
